 Task: Check the percentage active listings of gated community in the last 1 year.
Action: Mouse moved to (967, 211)
Screenshot: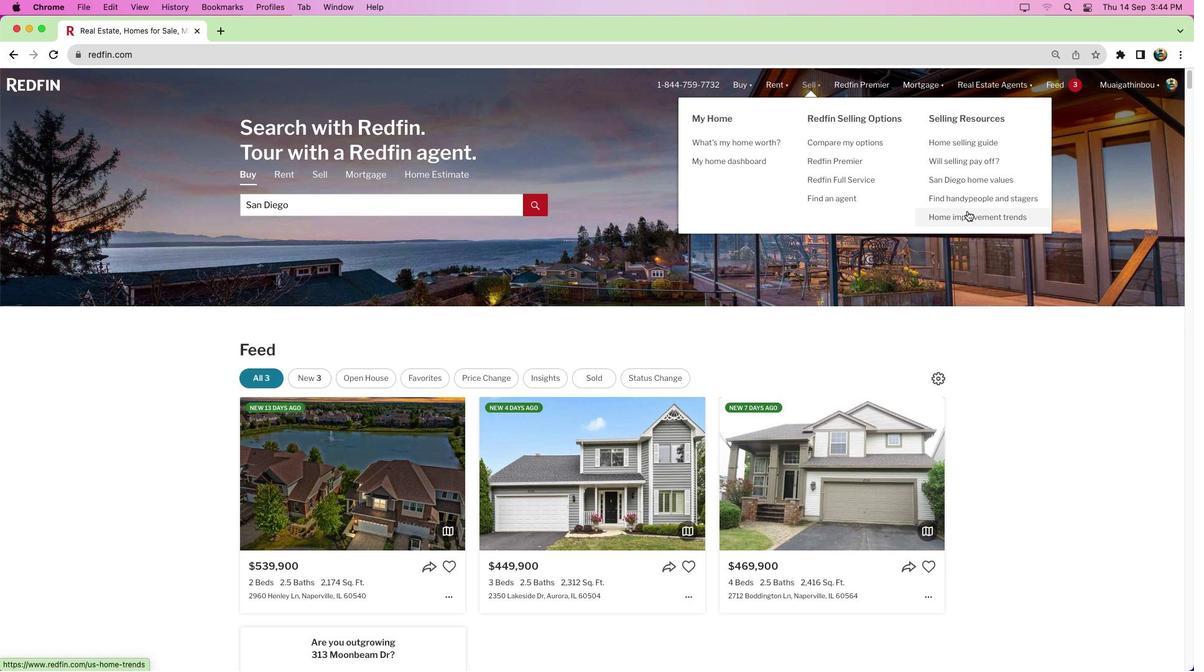 
Action: Mouse pressed left at (967, 211)
Screenshot: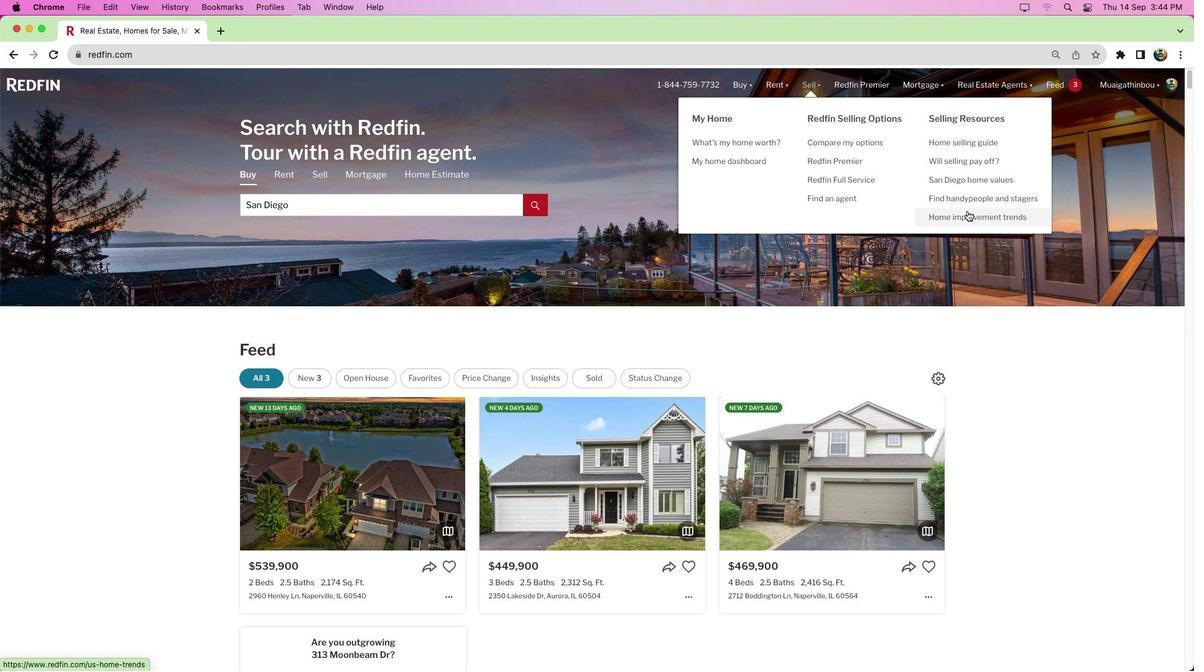
Action: Mouse moved to (536, 410)
Screenshot: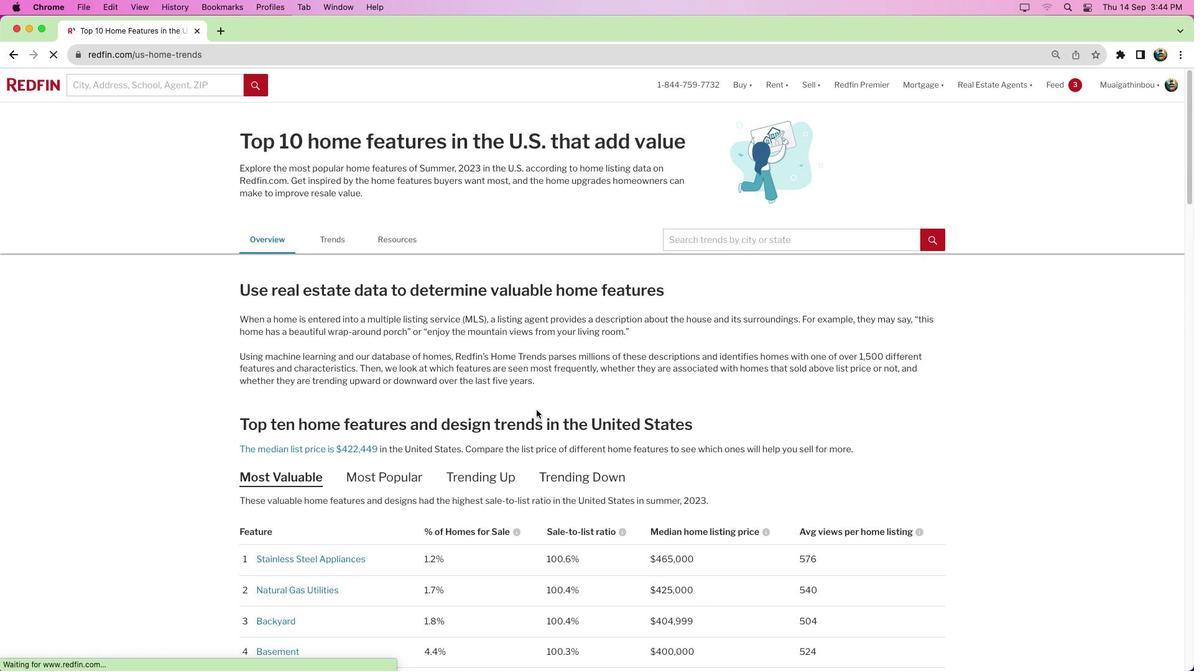 
Action: Mouse scrolled (536, 410) with delta (0, 0)
Screenshot: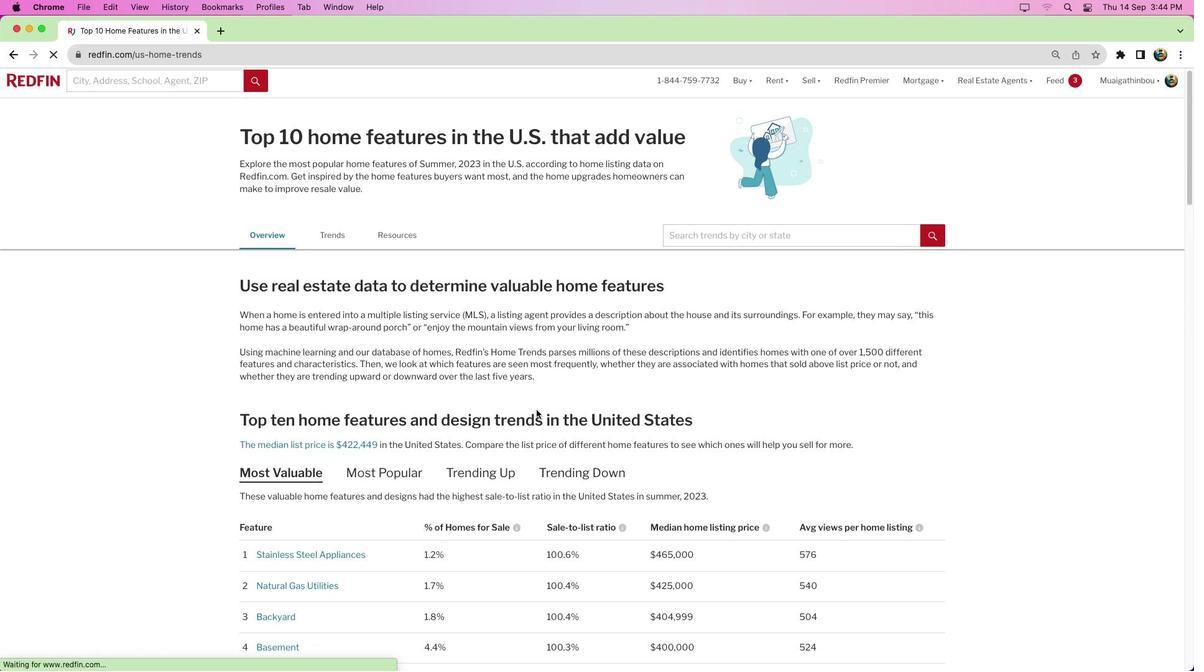
Action: Mouse scrolled (536, 410) with delta (0, 0)
Screenshot: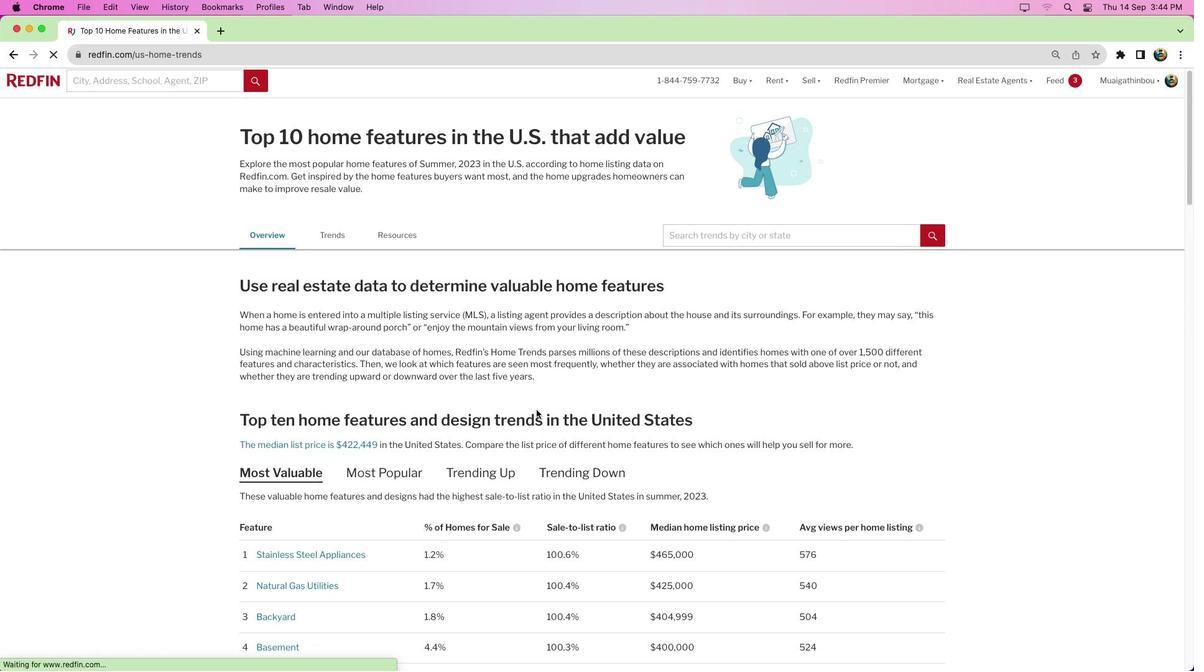 
Action: Mouse scrolled (536, 410) with delta (0, -4)
Screenshot: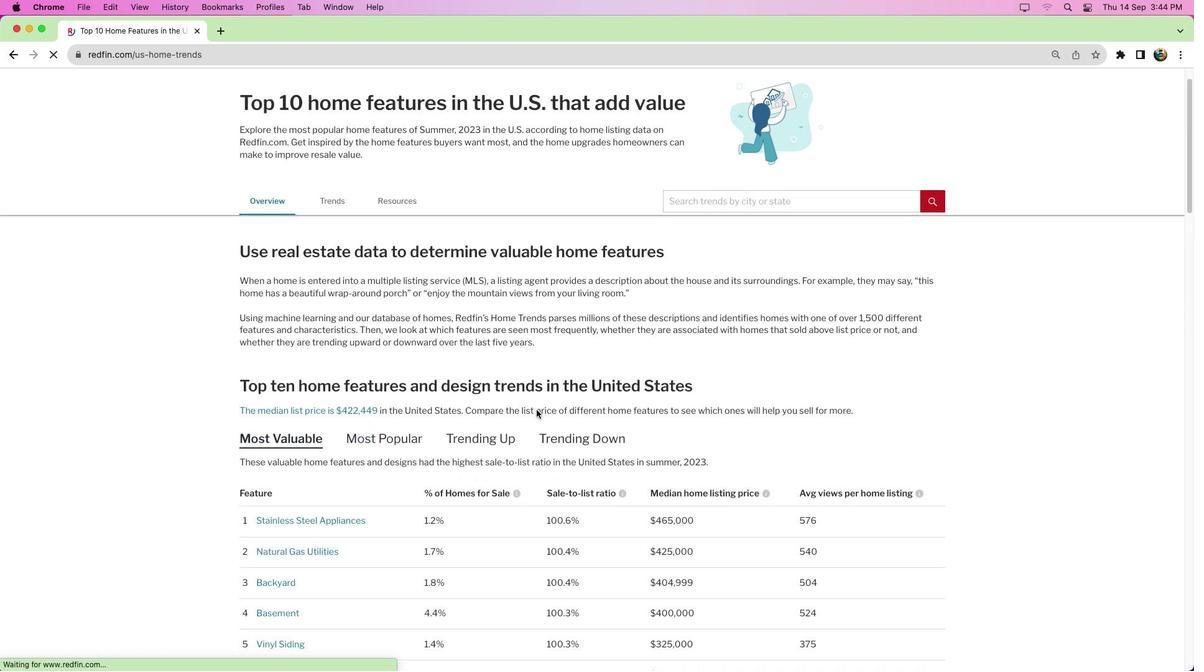 
Action: Mouse scrolled (536, 410) with delta (0, -5)
Screenshot: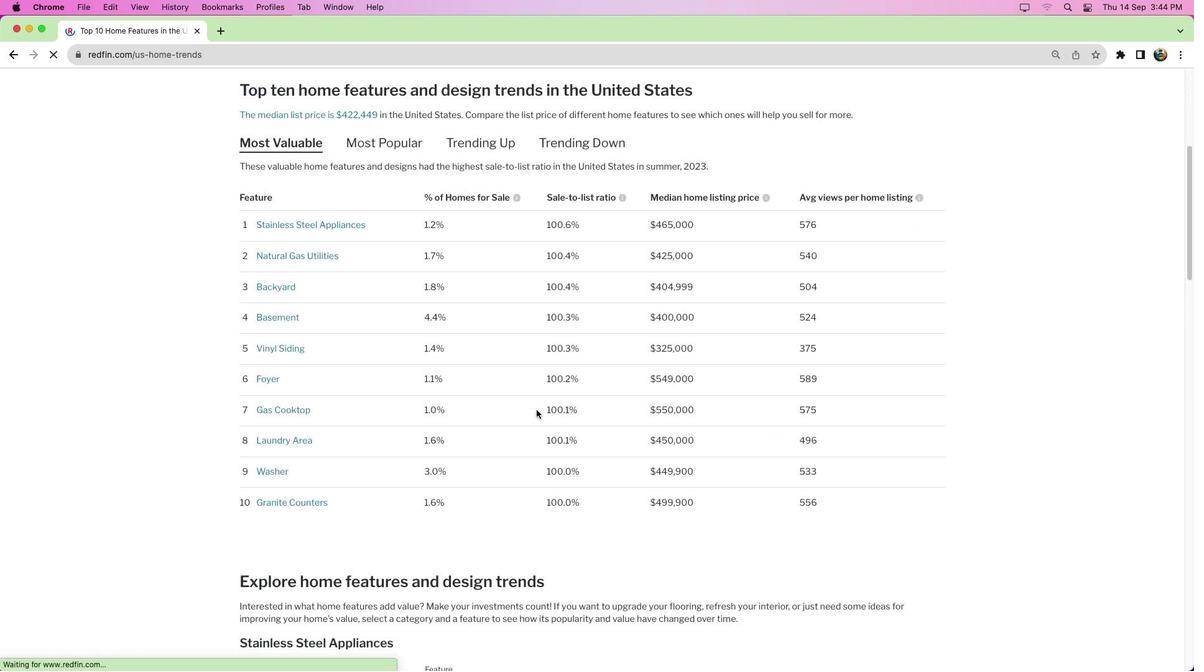 
Action: Mouse moved to (535, 409)
Screenshot: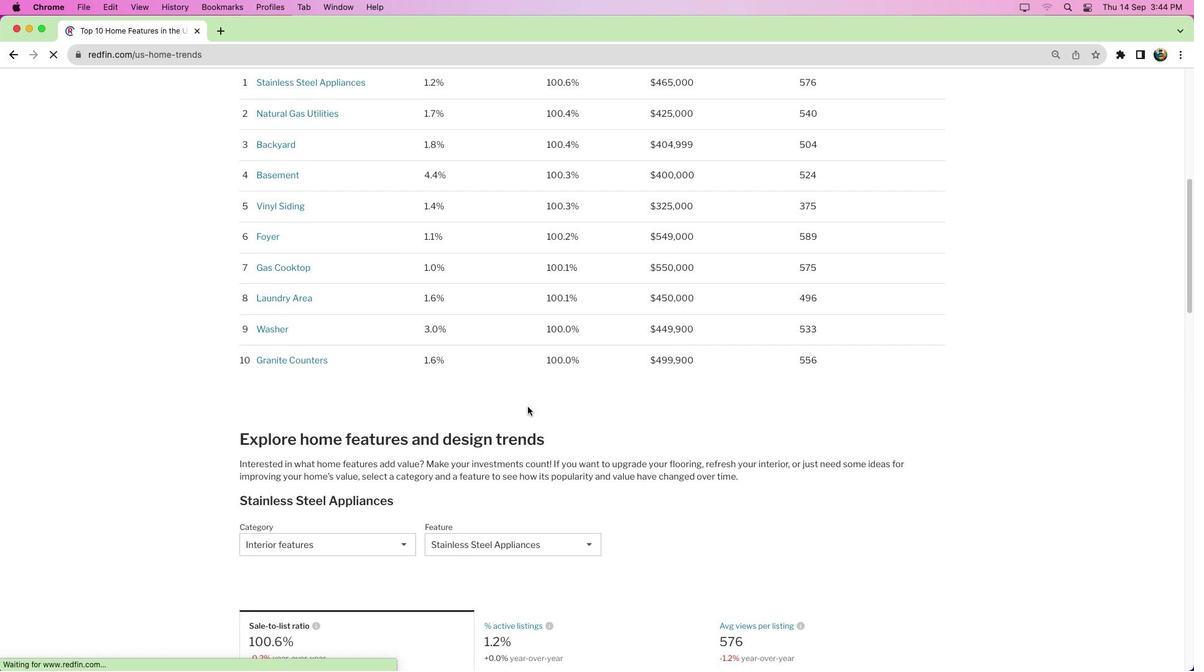 
Action: Mouse scrolled (535, 409) with delta (0, 0)
Screenshot: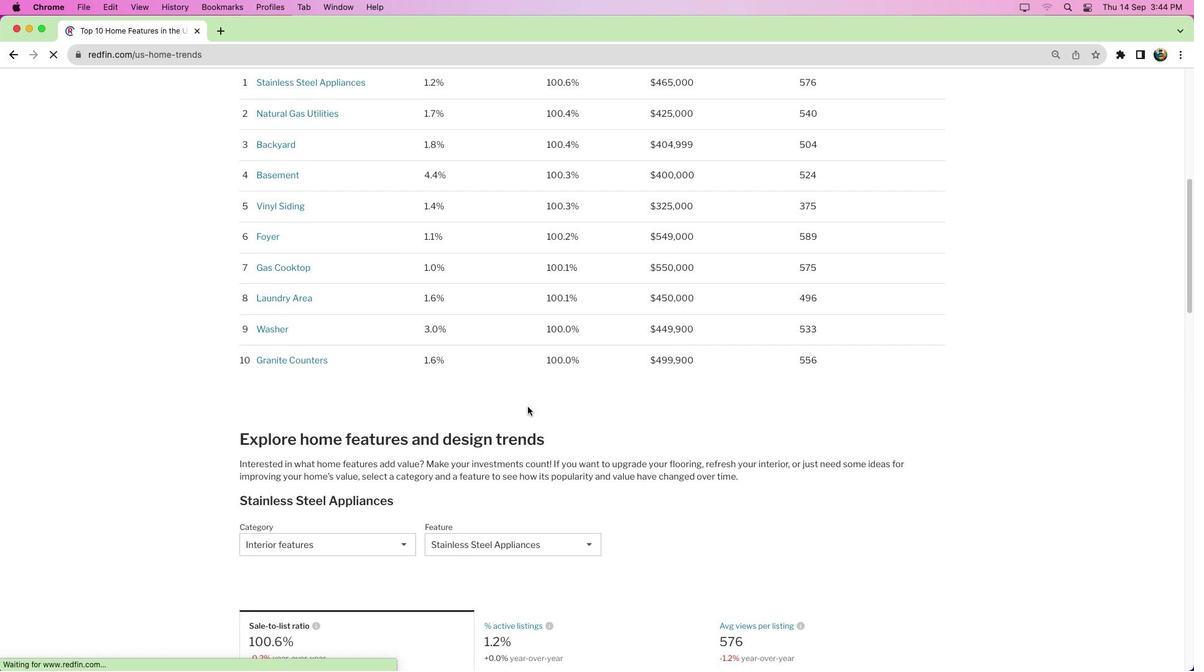 
Action: Mouse moved to (534, 409)
Screenshot: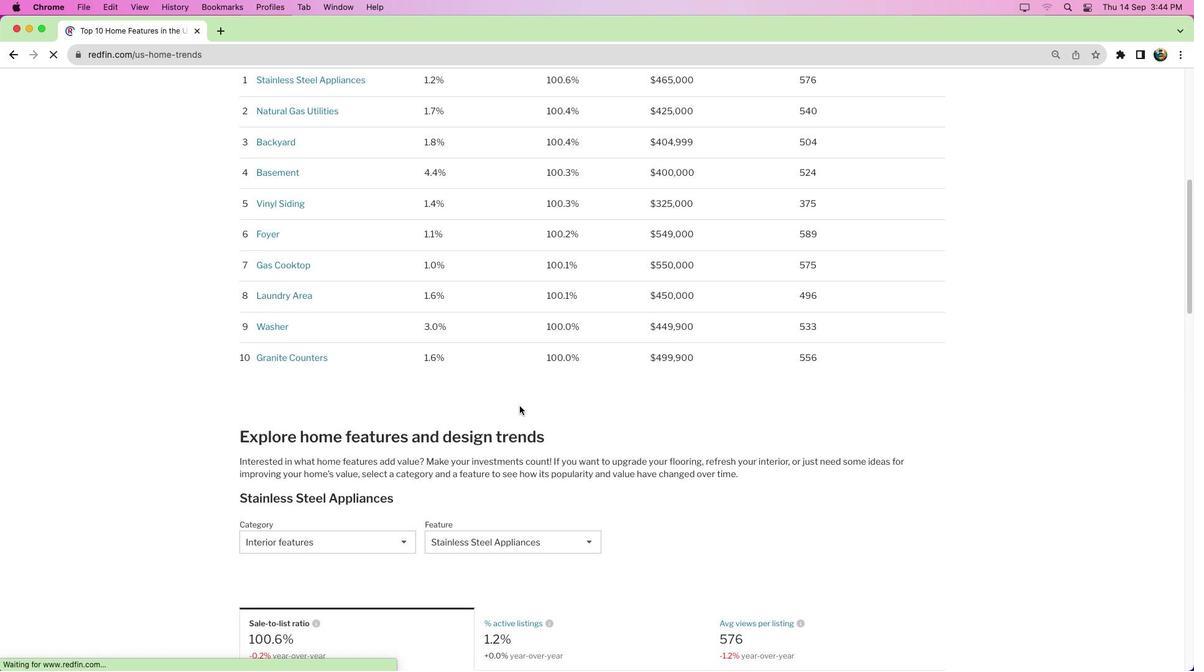 
Action: Mouse scrolled (534, 409) with delta (0, 0)
Screenshot: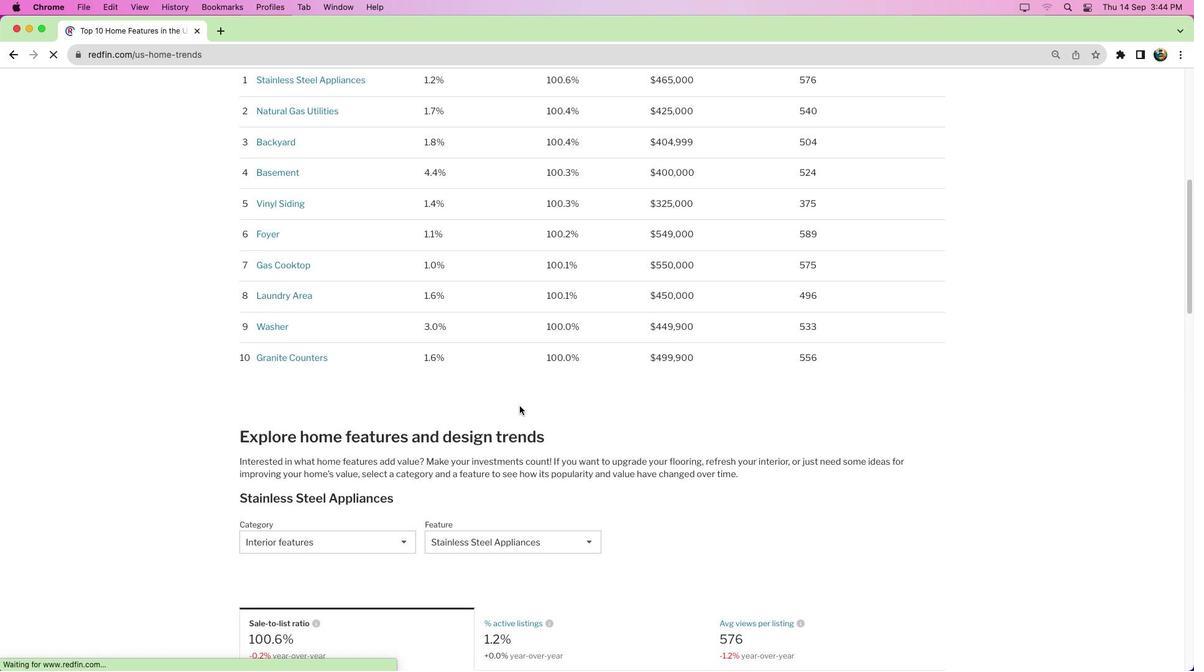
Action: Mouse moved to (342, 503)
Screenshot: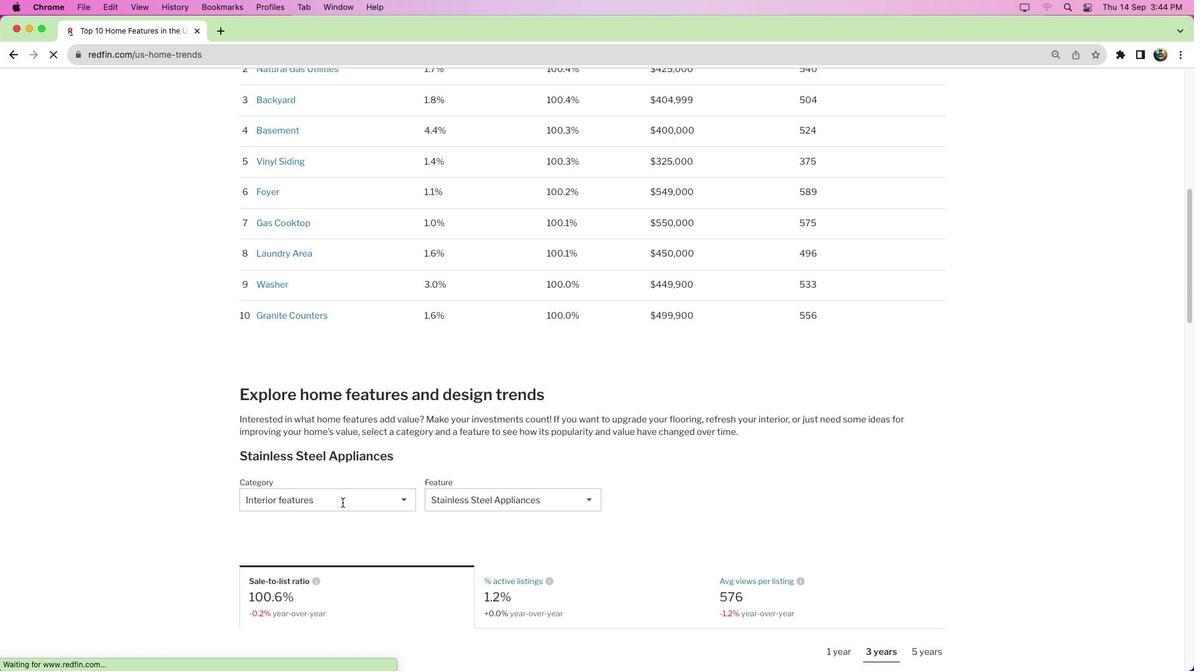 
Action: Mouse pressed left at (342, 503)
Screenshot: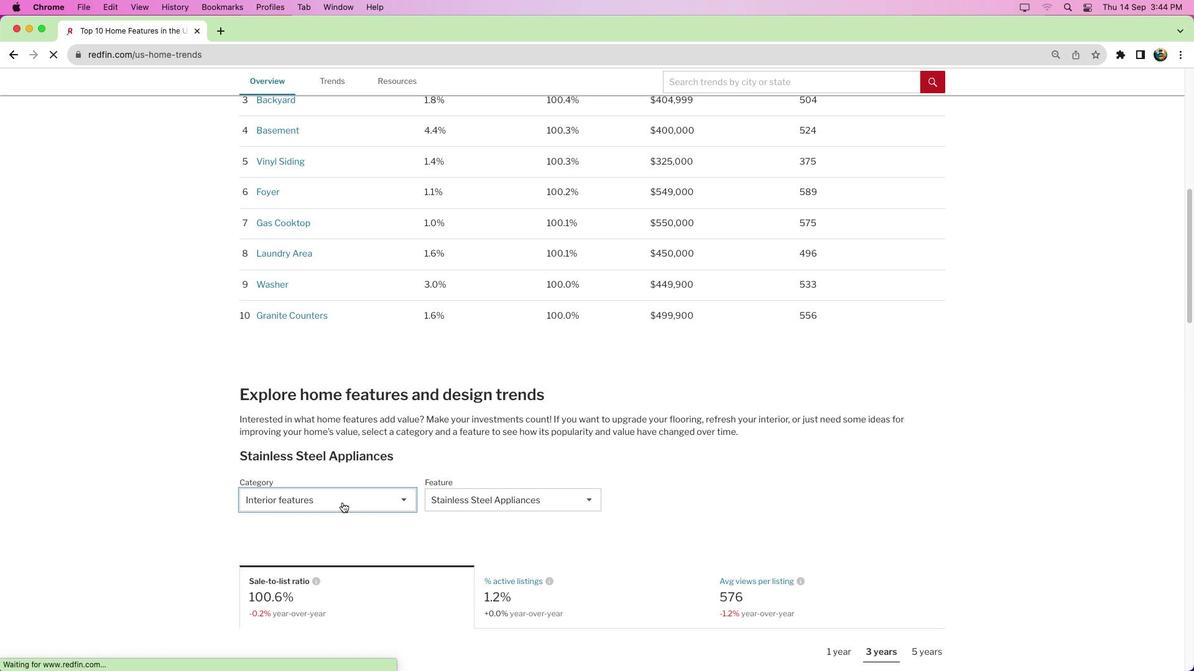 
Action: Mouse moved to (332, 533)
Screenshot: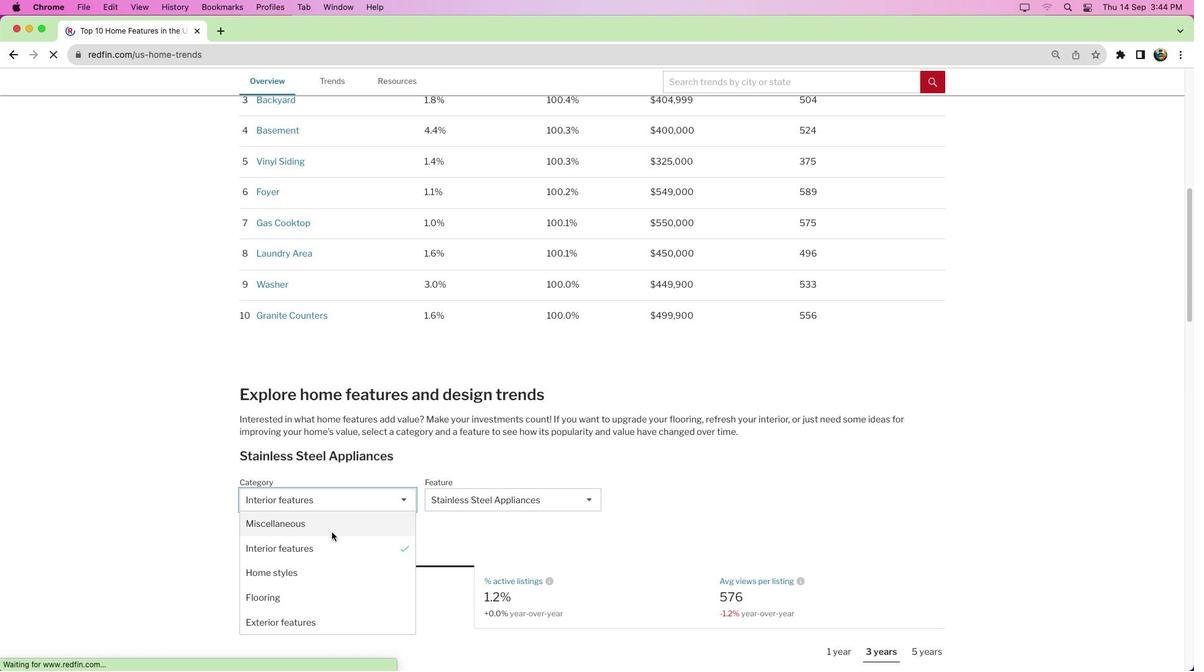
Action: Mouse pressed left at (332, 533)
Screenshot: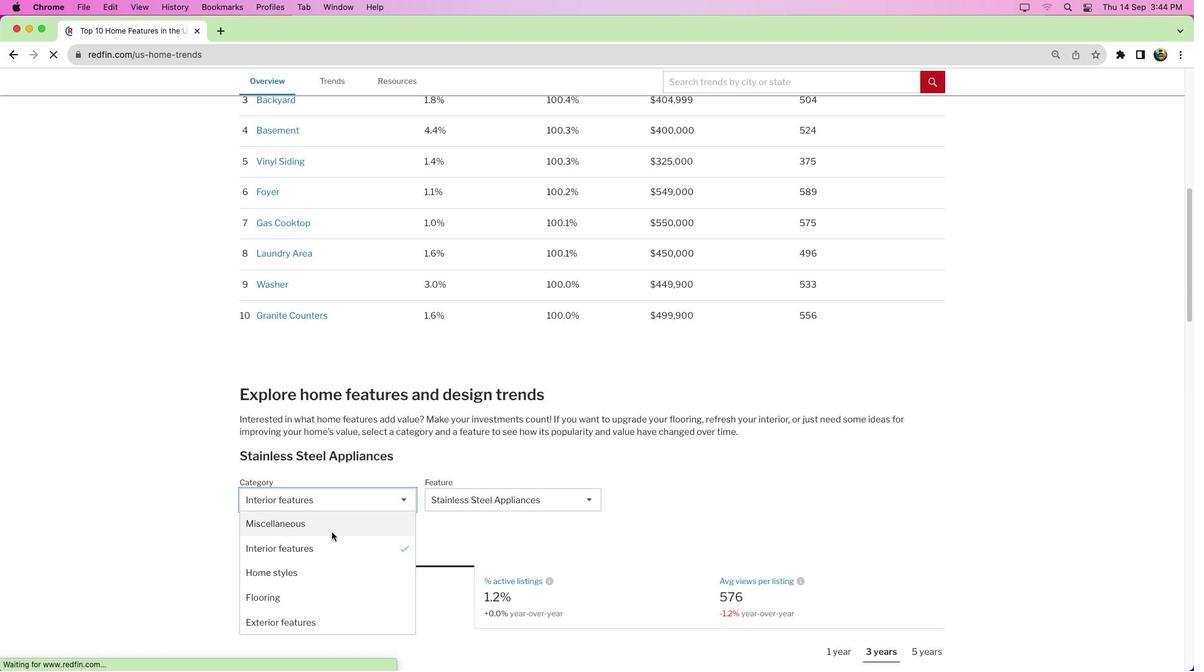 
Action: Mouse moved to (470, 505)
Screenshot: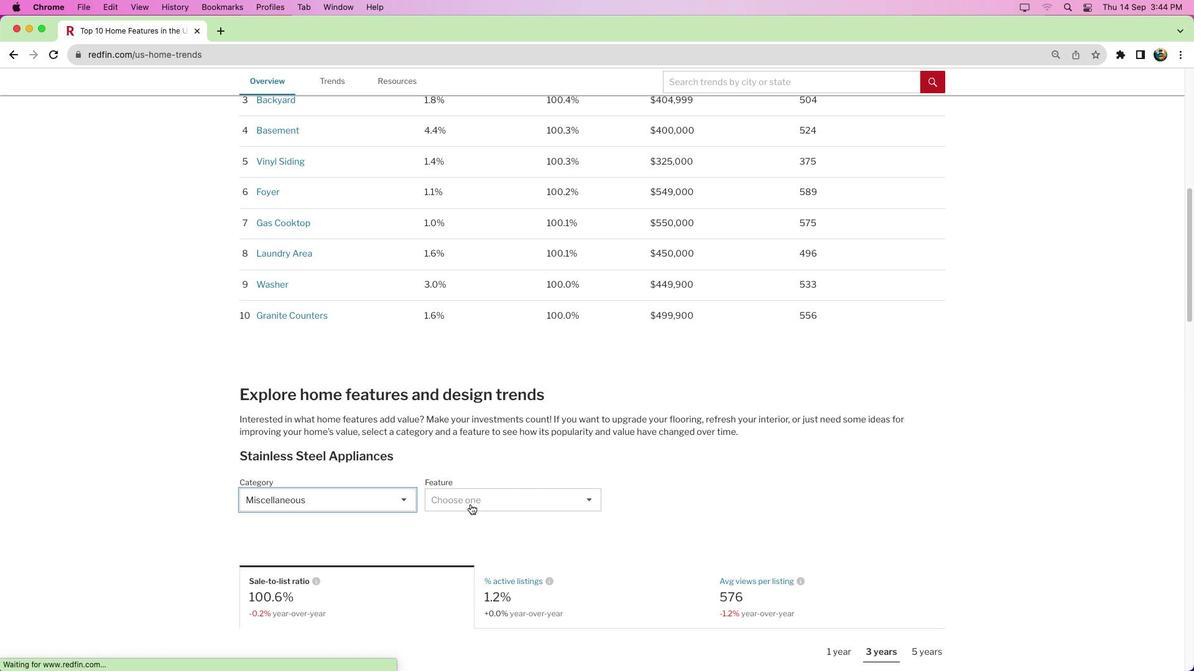 
Action: Mouse pressed left at (470, 505)
Screenshot: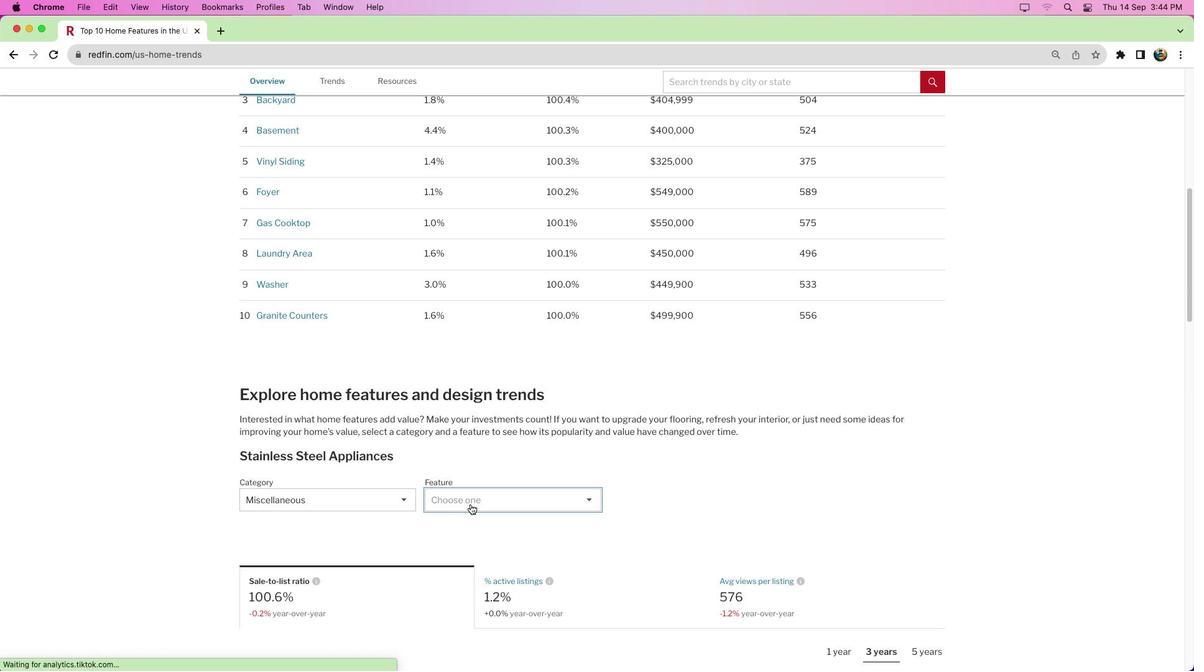 
Action: Mouse moved to (492, 624)
Screenshot: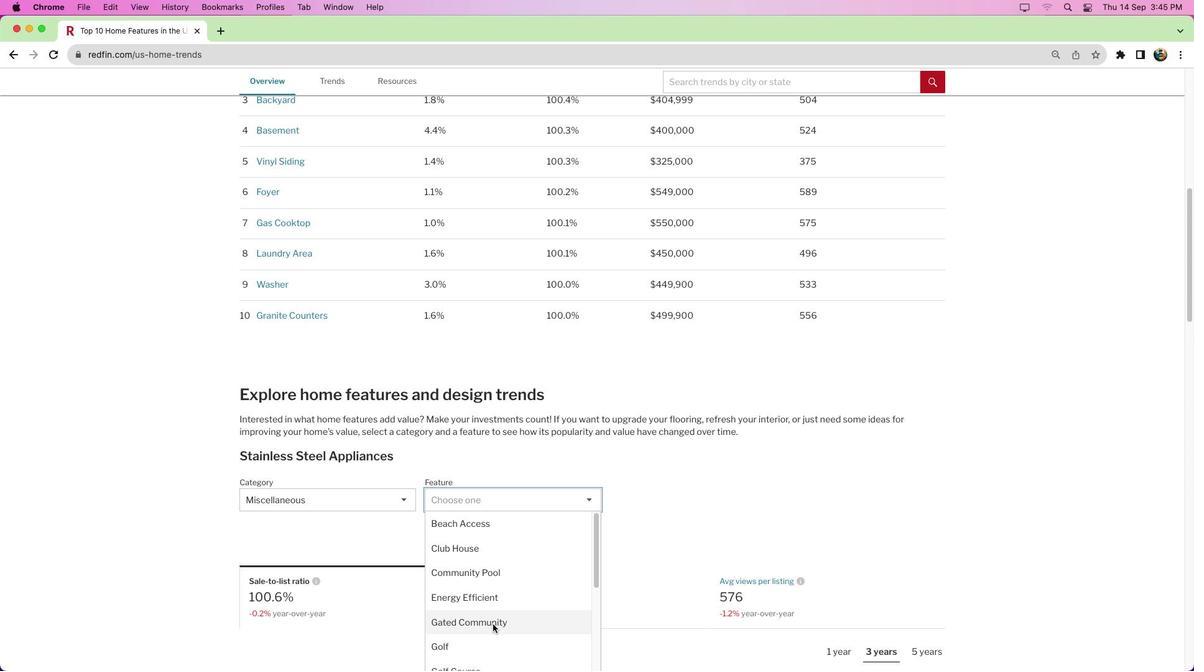 
Action: Mouse pressed left at (492, 624)
Screenshot: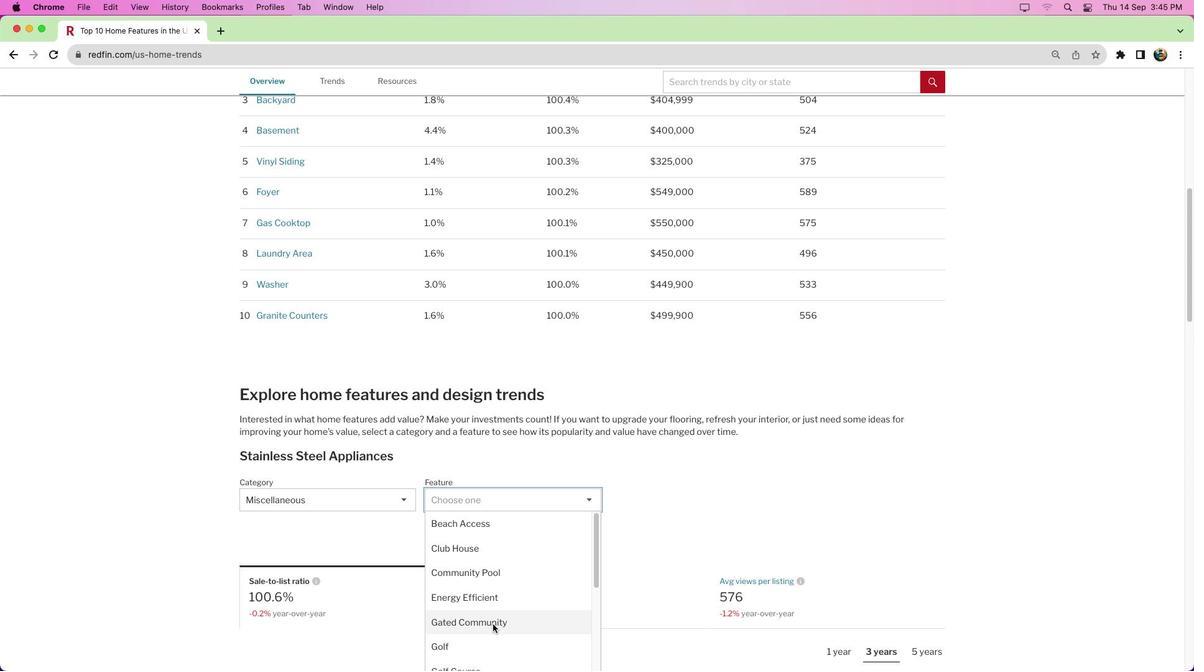 
Action: Mouse moved to (705, 504)
Screenshot: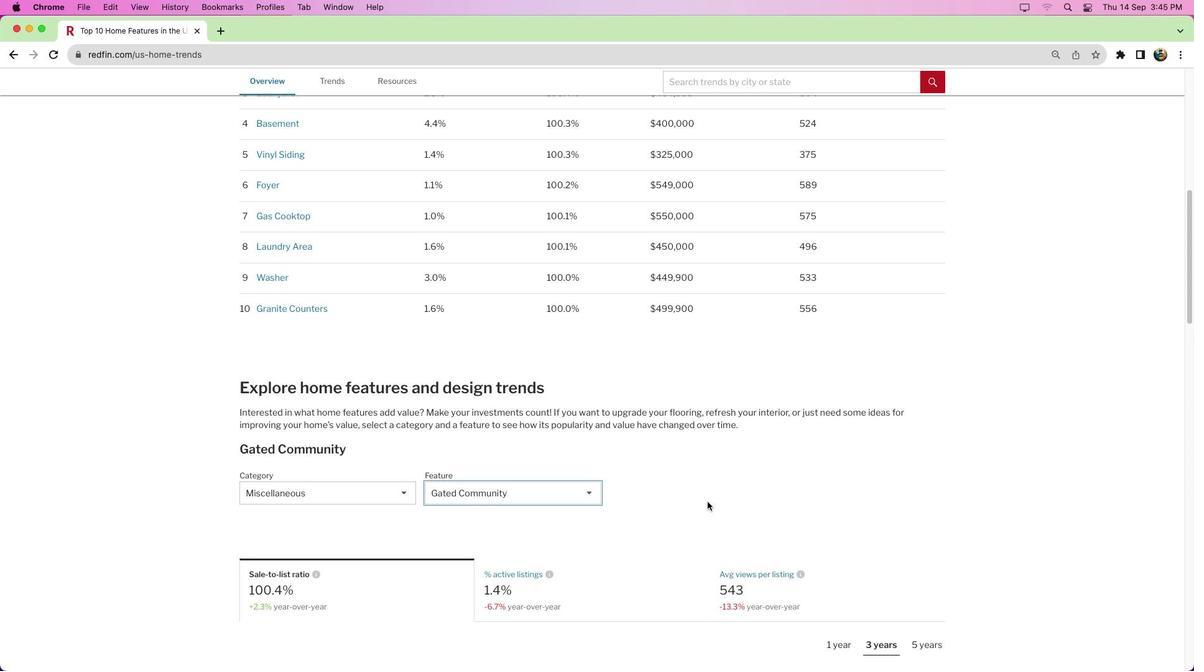 
Action: Mouse scrolled (705, 504) with delta (0, 0)
Screenshot: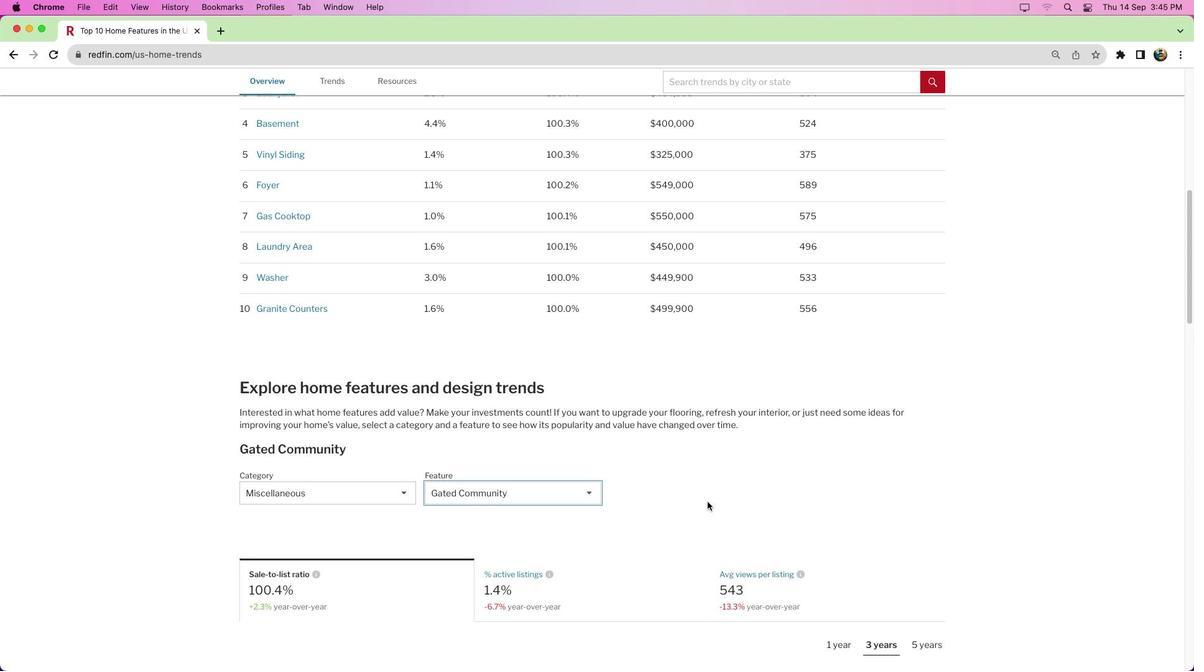 
Action: Mouse moved to (706, 504)
Screenshot: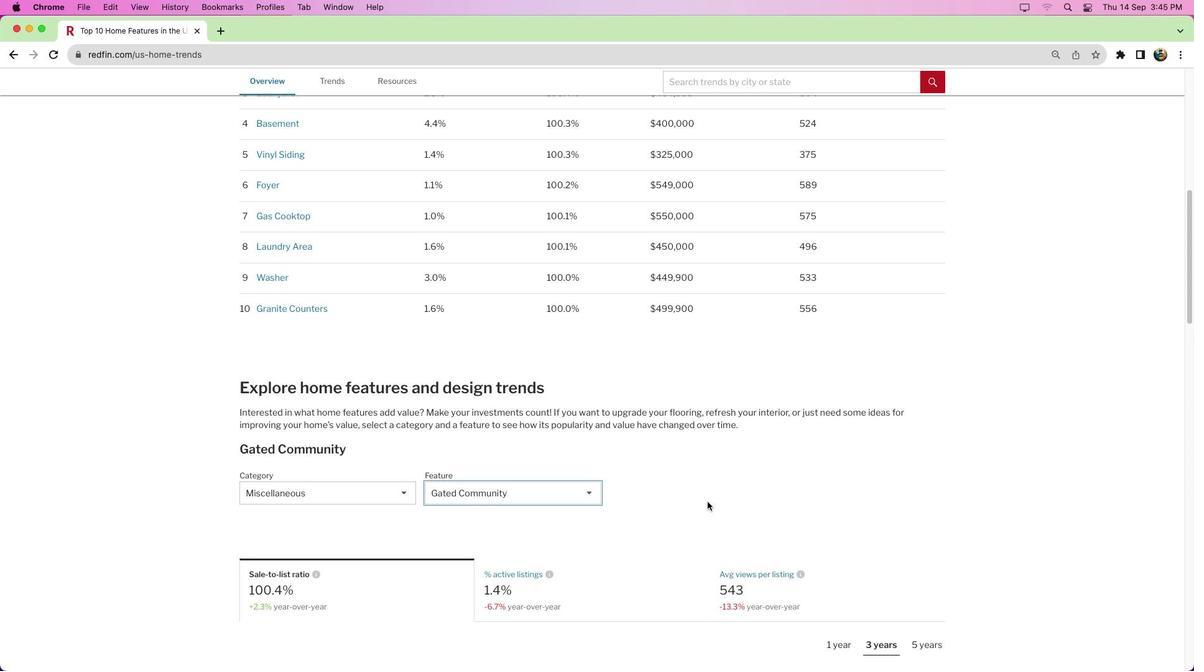 
Action: Mouse scrolled (706, 504) with delta (0, 0)
Screenshot: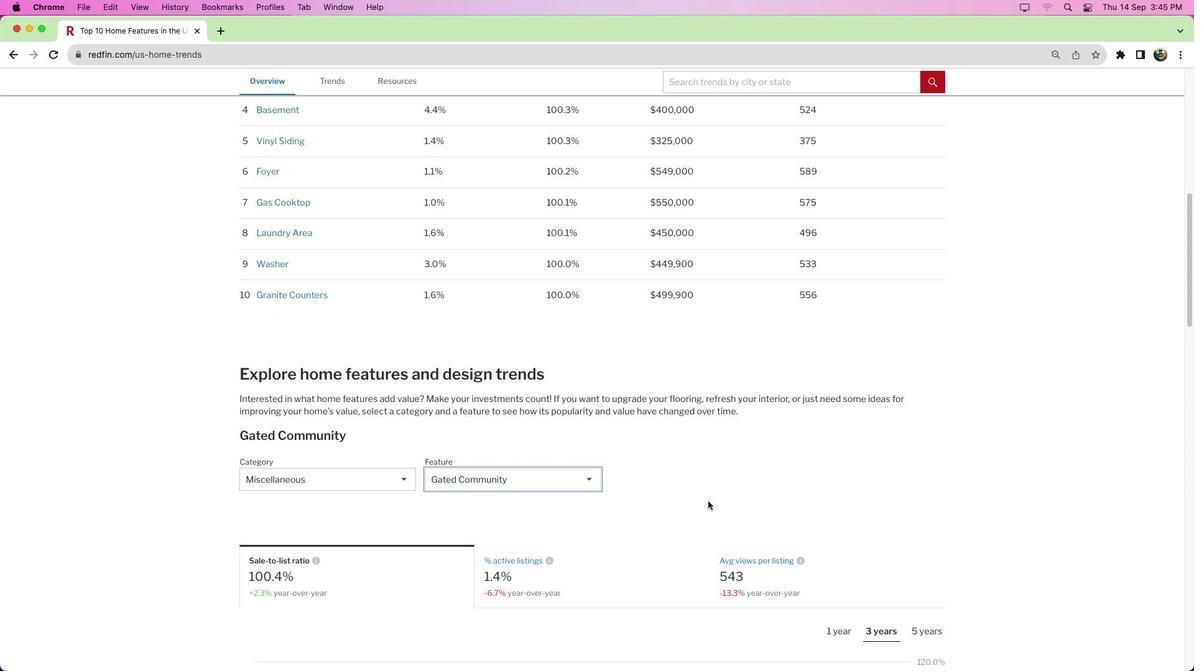 
Action: Mouse moved to (707, 501)
Screenshot: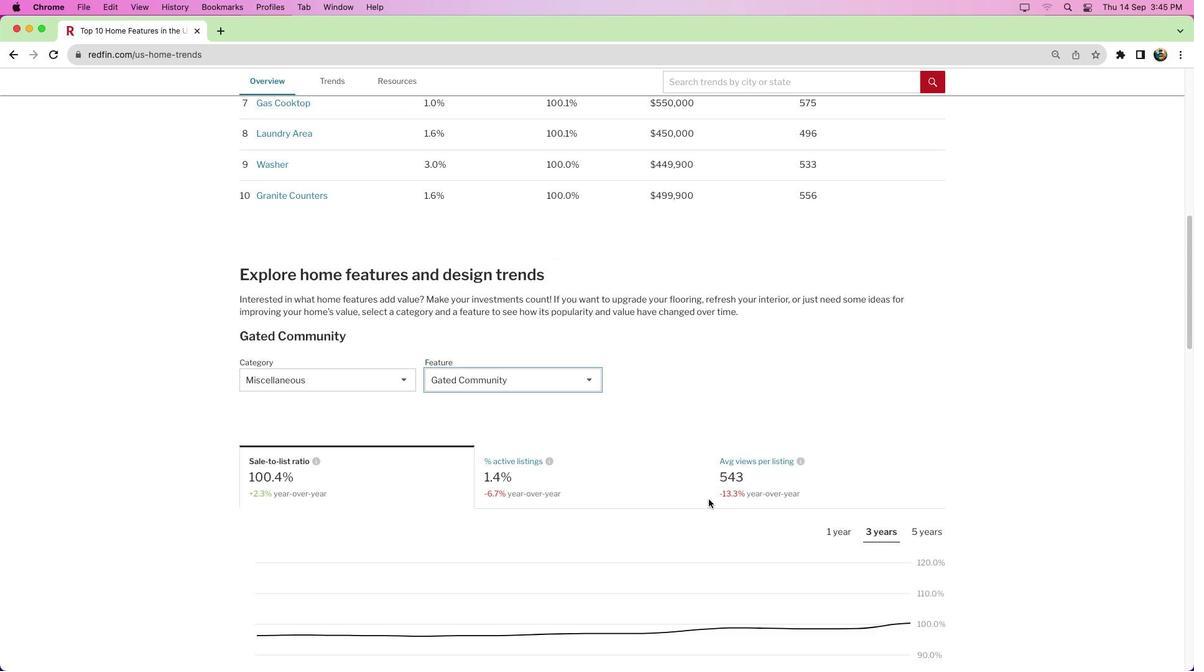 
Action: Mouse scrolled (707, 501) with delta (0, -3)
Screenshot: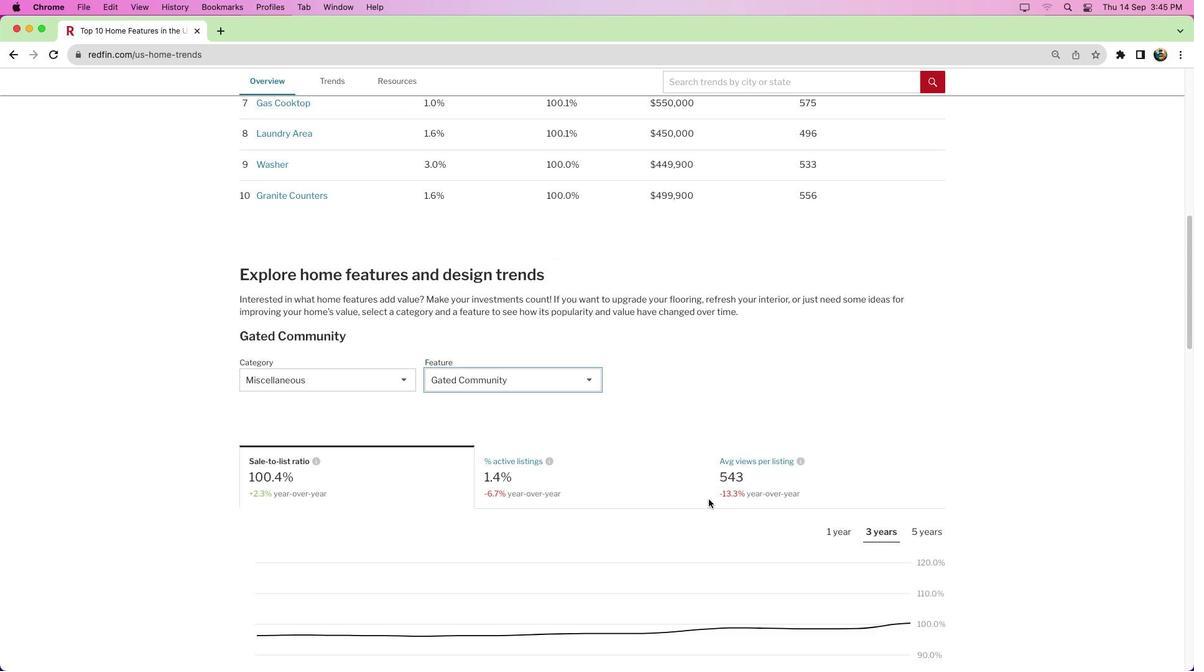 
Action: Mouse moved to (709, 498)
Screenshot: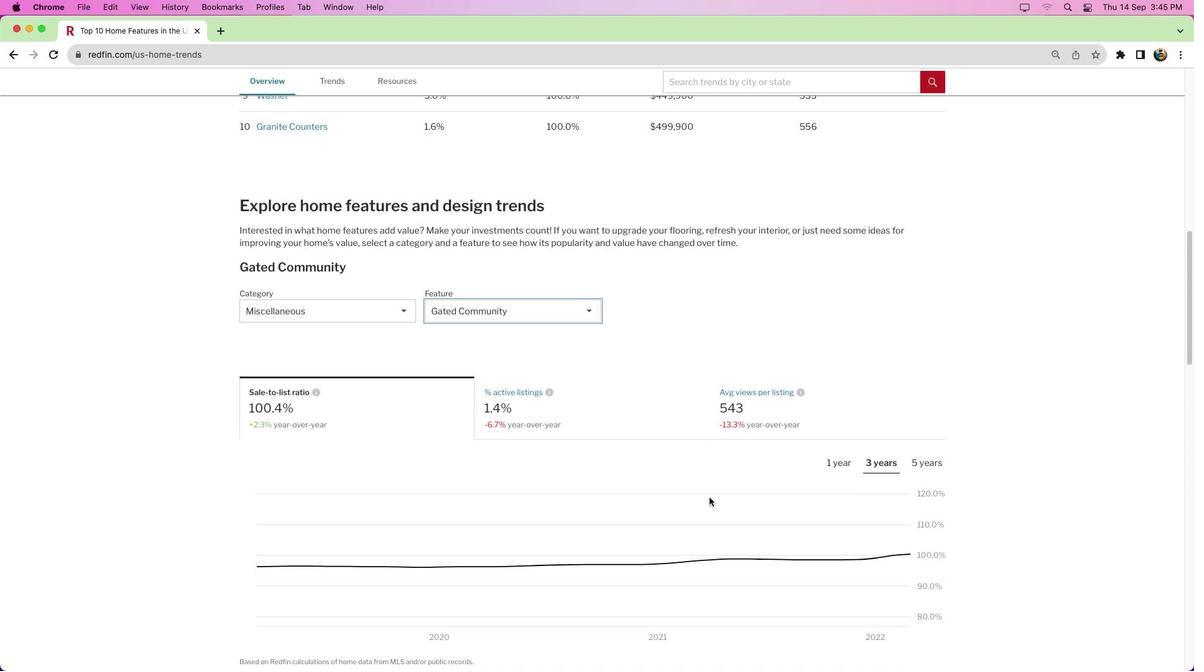 
Action: Mouse scrolled (709, 498) with delta (0, 0)
Screenshot: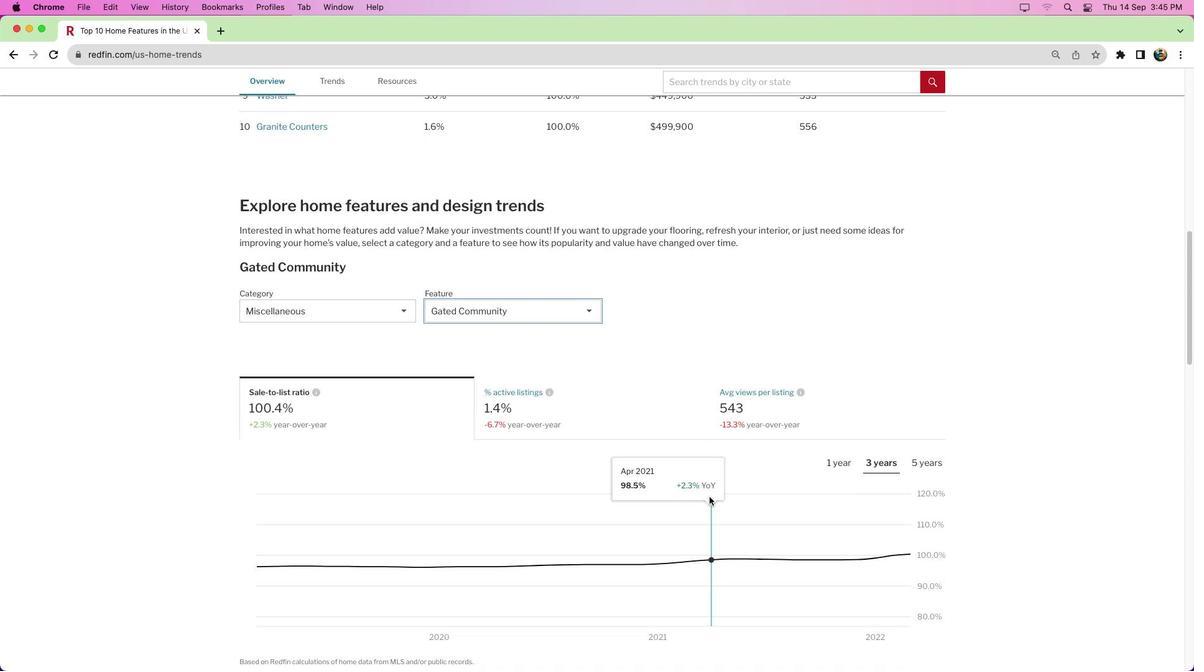 
Action: Mouse moved to (539, 385)
Screenshot: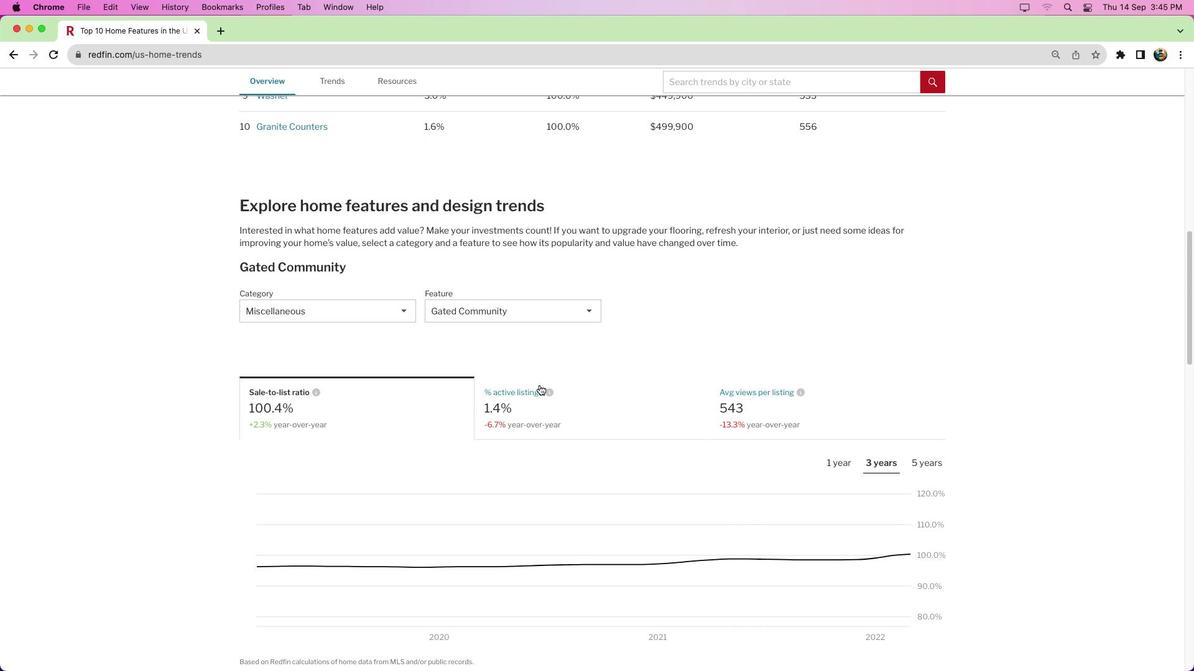 
Action: Mouse pressed left at (539, 385)
Screenshot: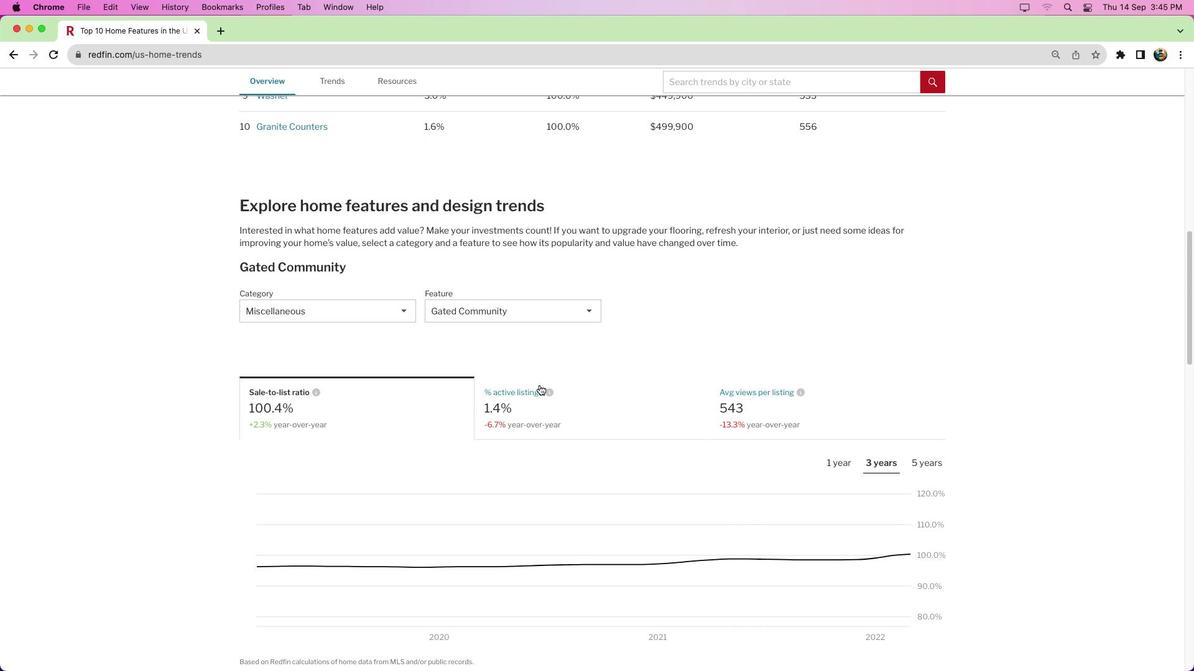 
Action: Mouse moved to (824, 461)
Screenshot: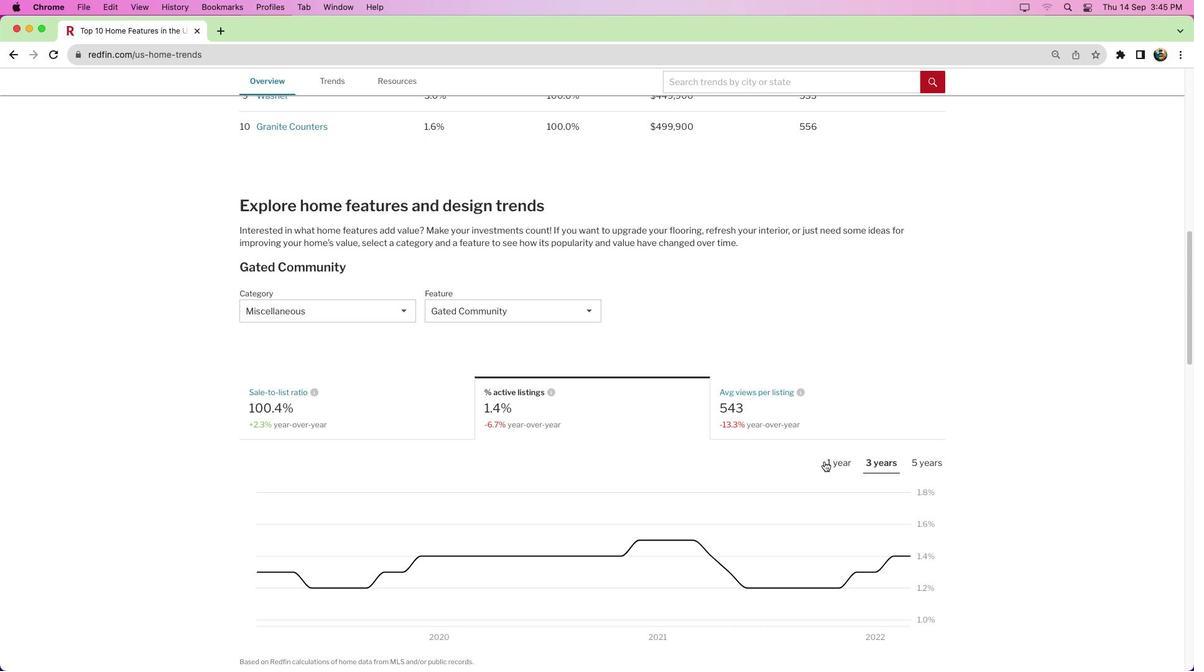 
Action: Mouse pressed left at (824, 461)
Screenshot: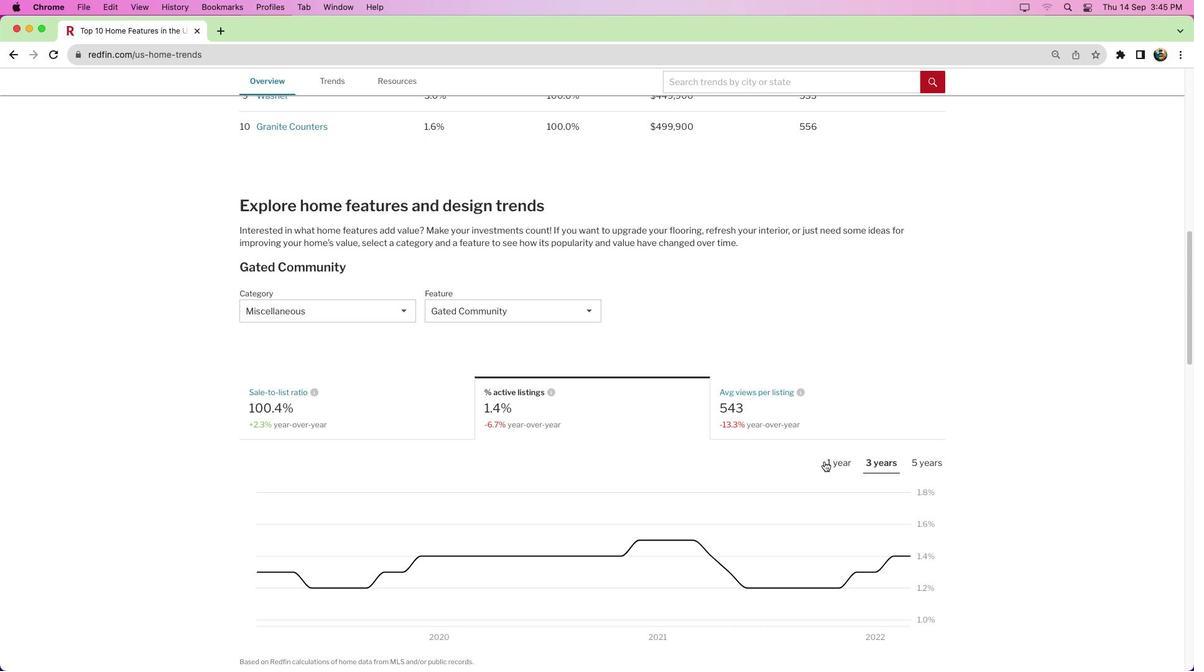 
Action: Mouse moved to (762, 524)
Screenshot: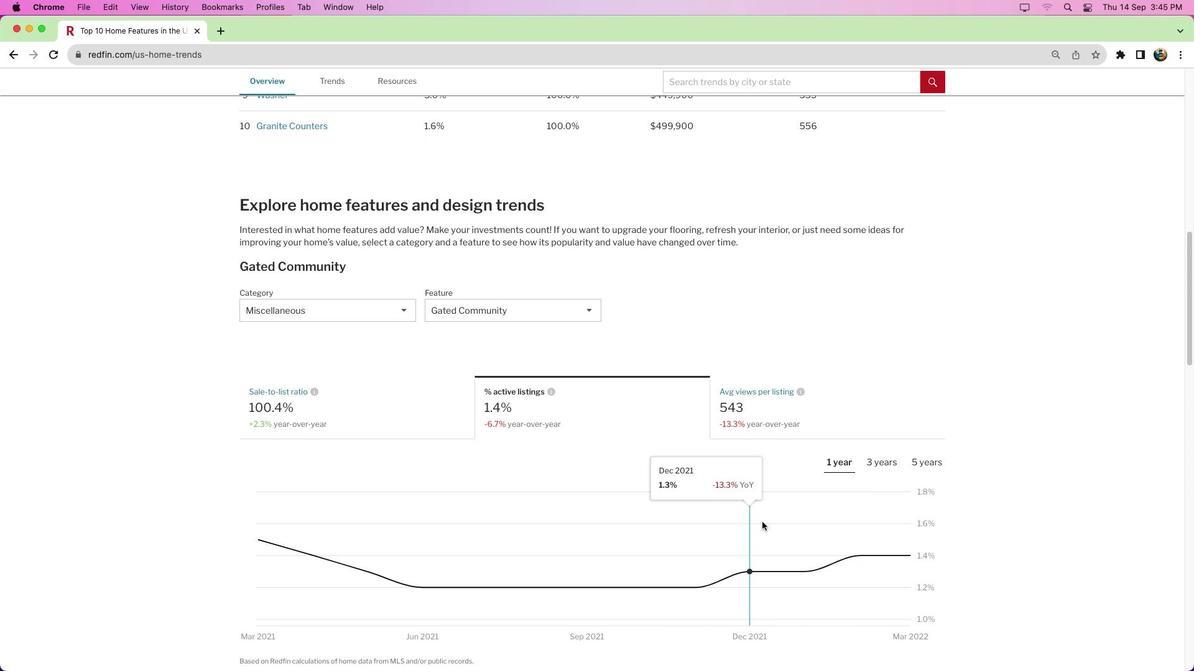 
Action: Mouse scrolled (762, 524) with delta (0, 0)
Screenshot: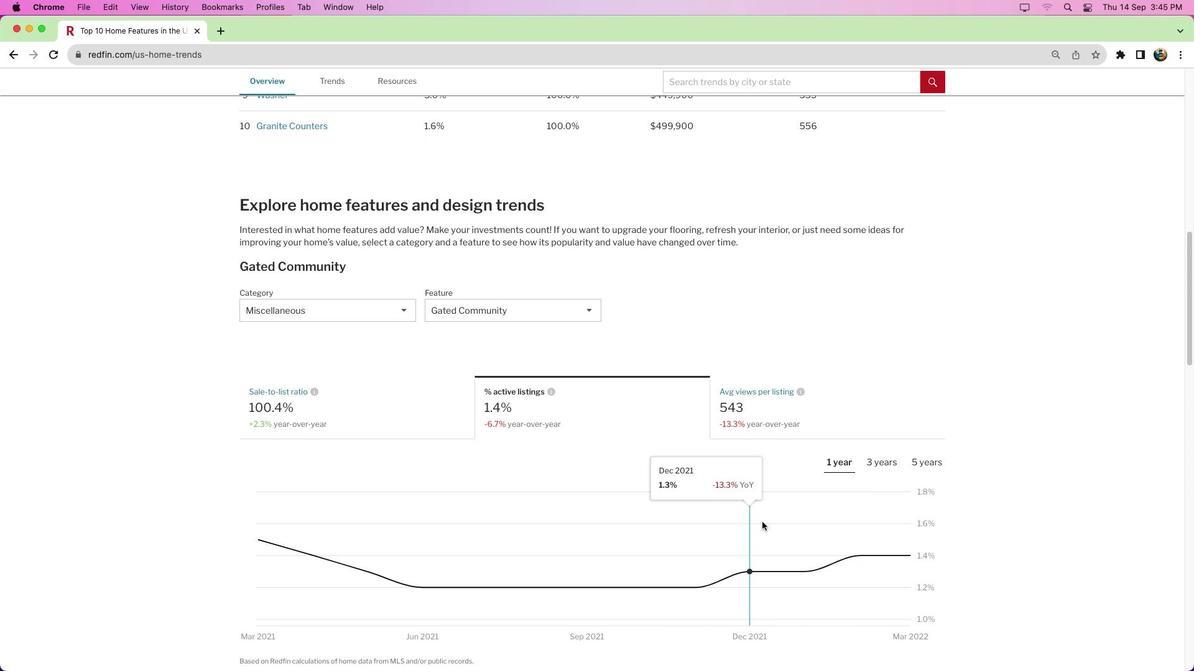 
Action: Mouse moved to (762, 521)
Screenshot: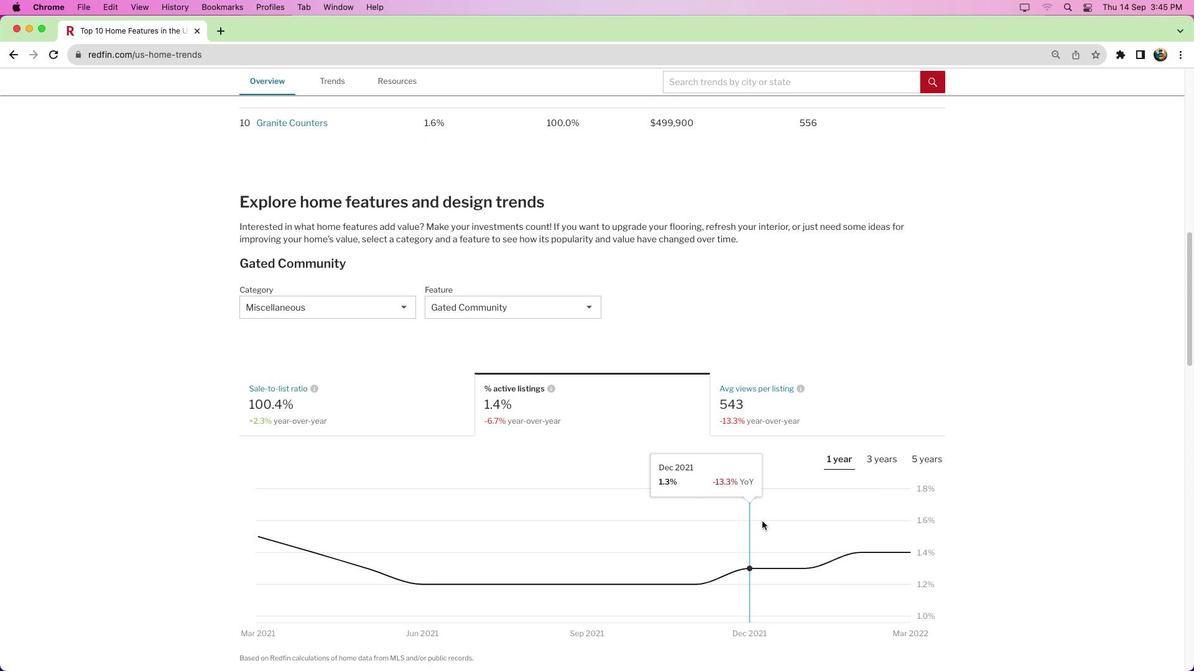 
Action: Mouse scrolled (762, 521) with delta (0, 0)
Screenshot: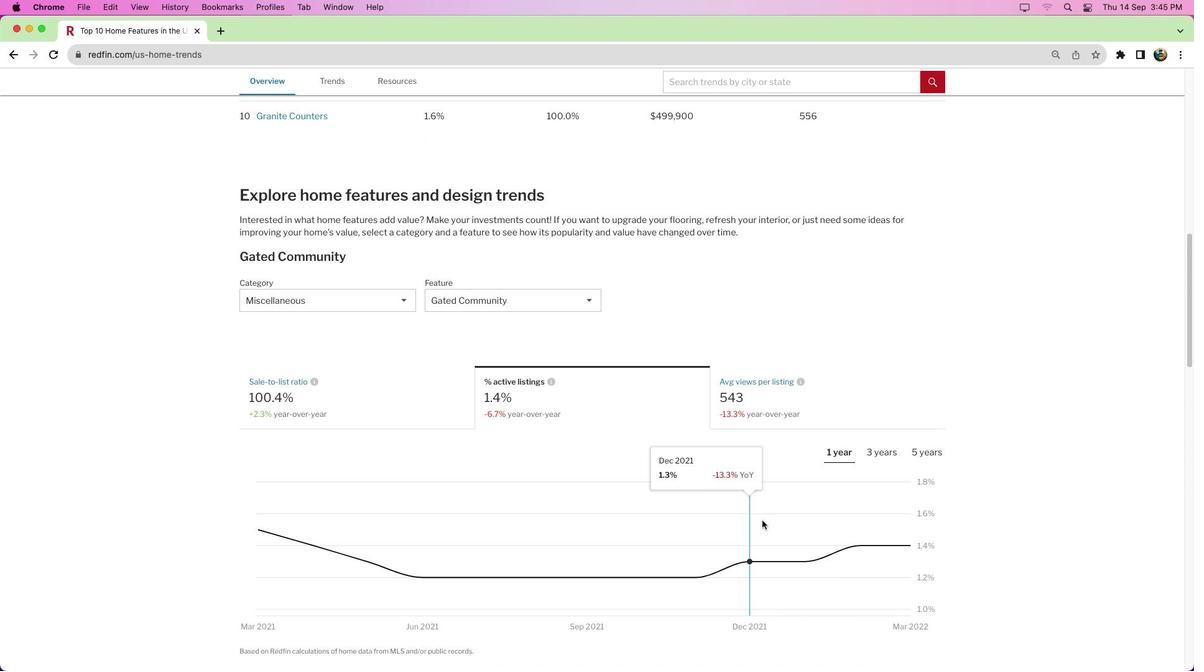 
Action: Mouse moved to (765, 516)
Screenshot: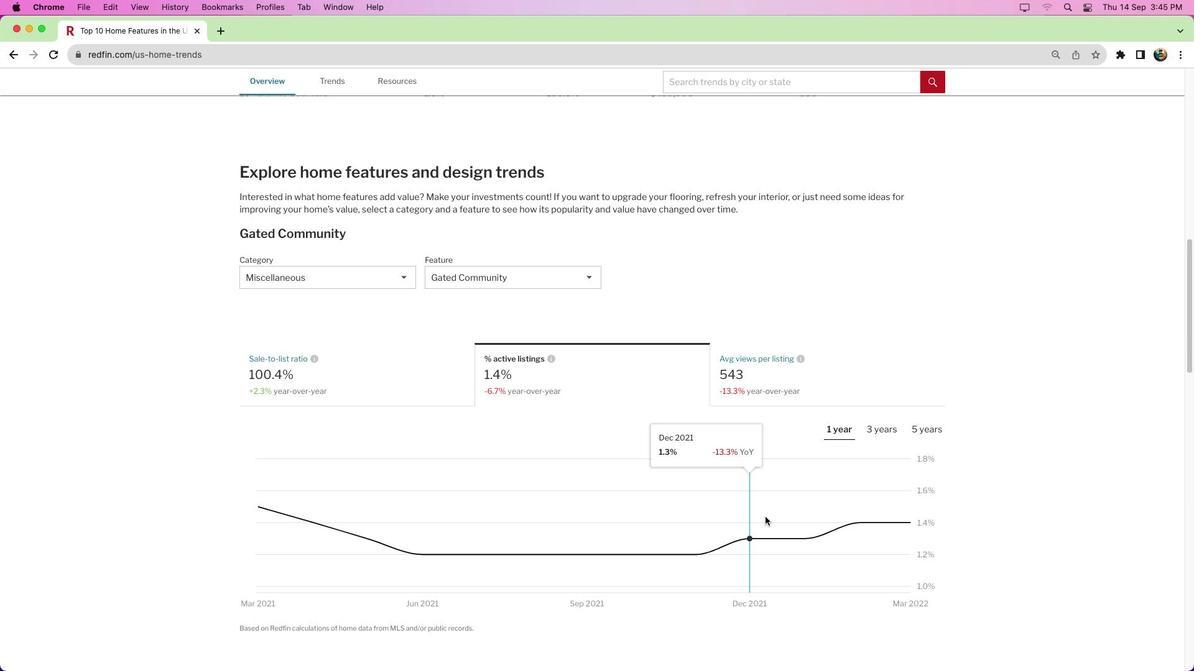 
Action: Mouse scrolled (765, 516) with delta (0, 0)
Screenshot: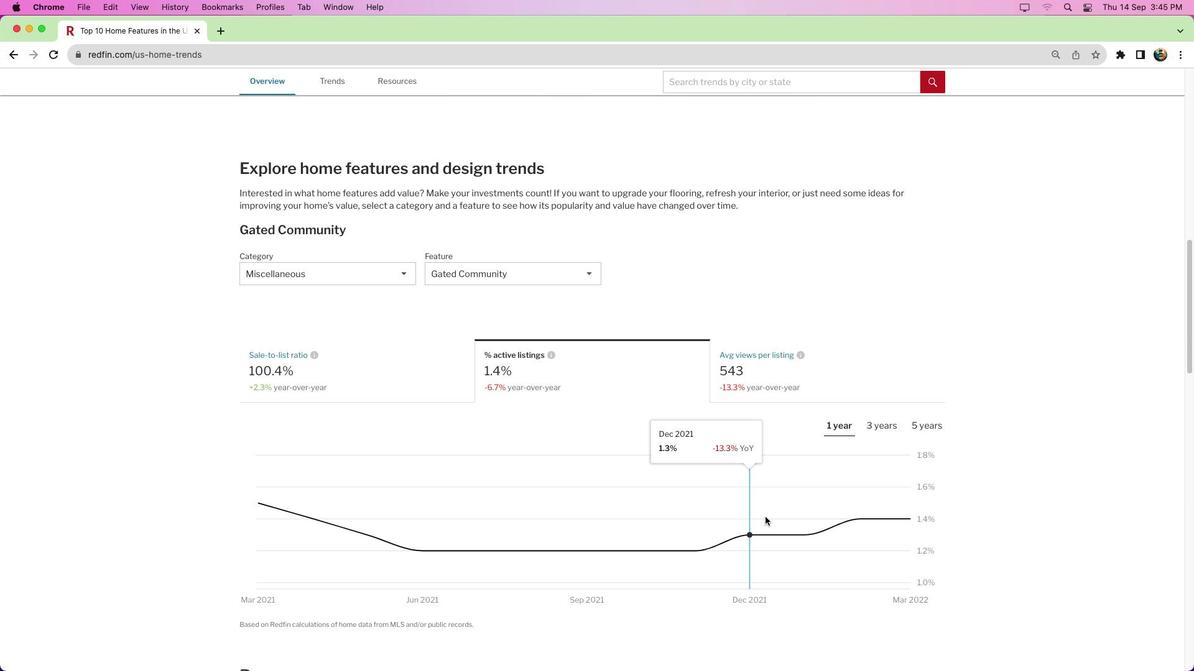 
Action: Mouse scrolled (765, 516) with delta (0, 0)
Screenshot: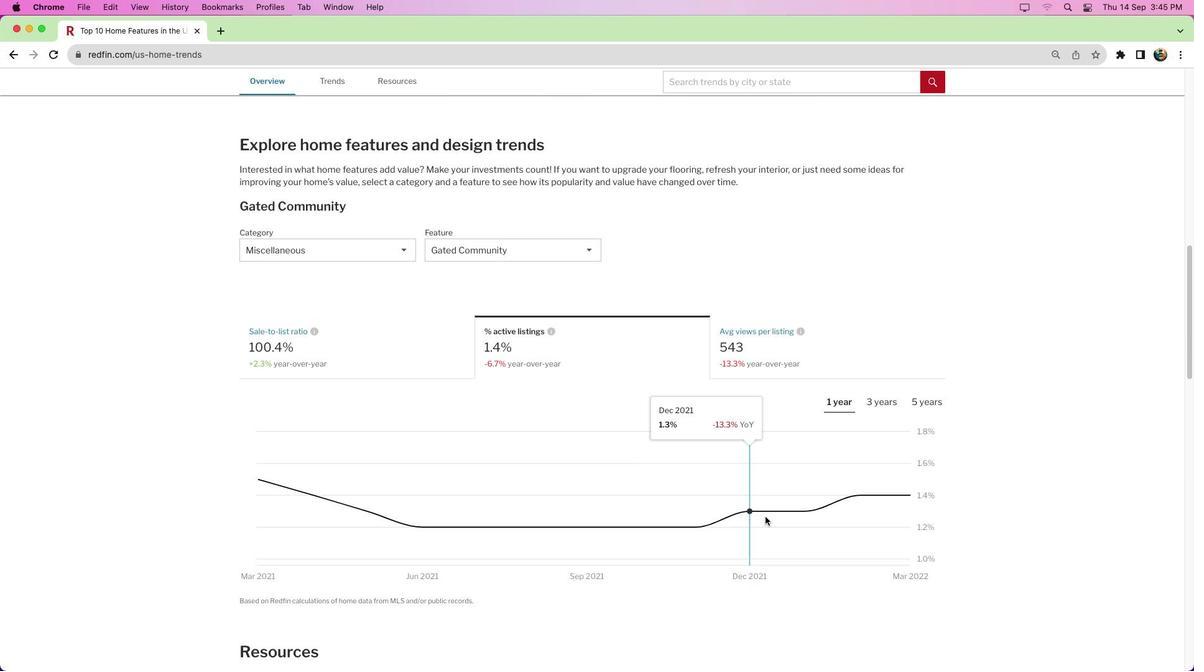 
Action: Mouse scrolled (765, 516) with delta (0, -3)
Screenshot: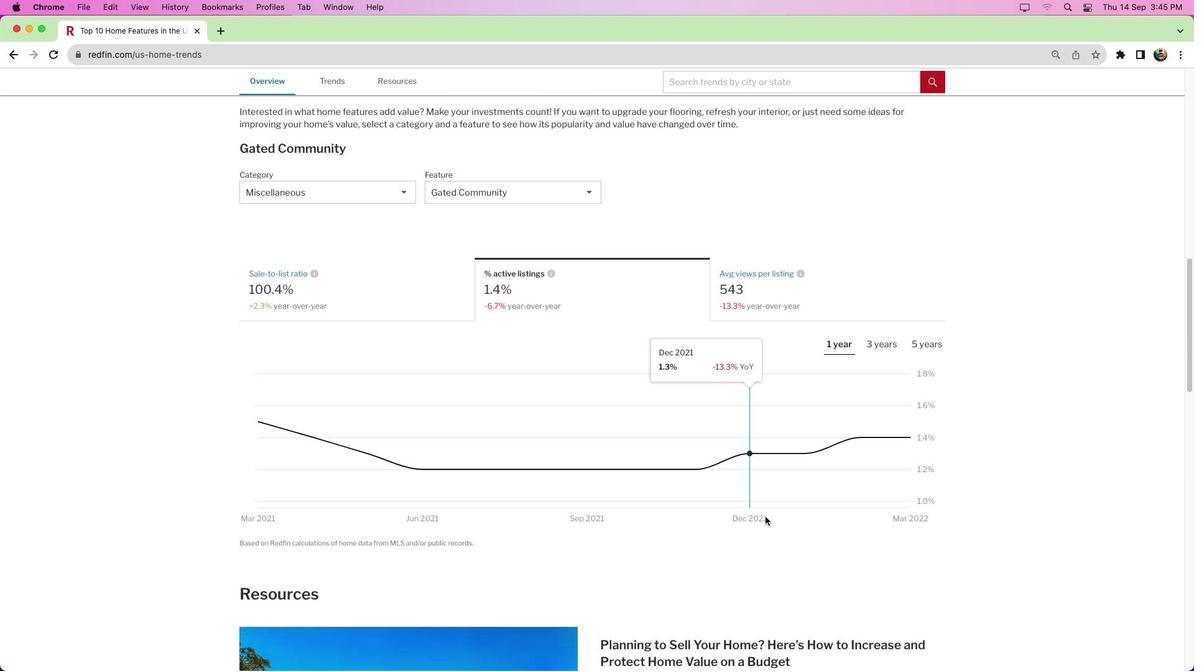 
Action: Mouse moved to (766, 516)
Screenshot: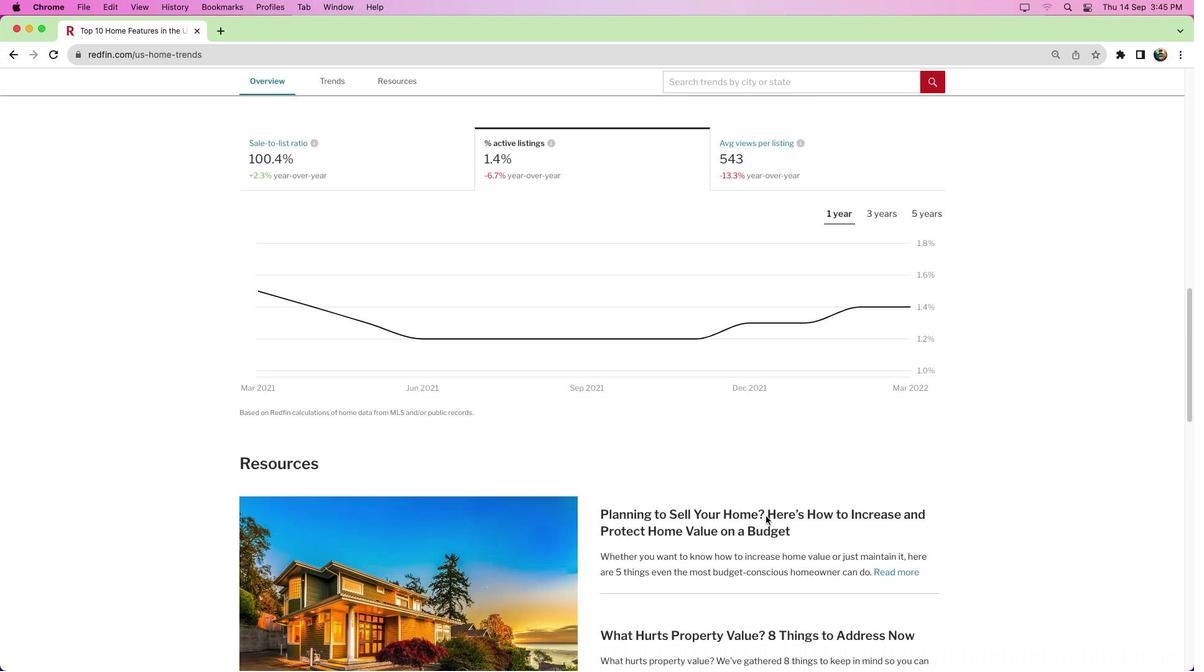 
Action: Mouse scrolled (766, 516) with delta (0, -2)
Screenshot: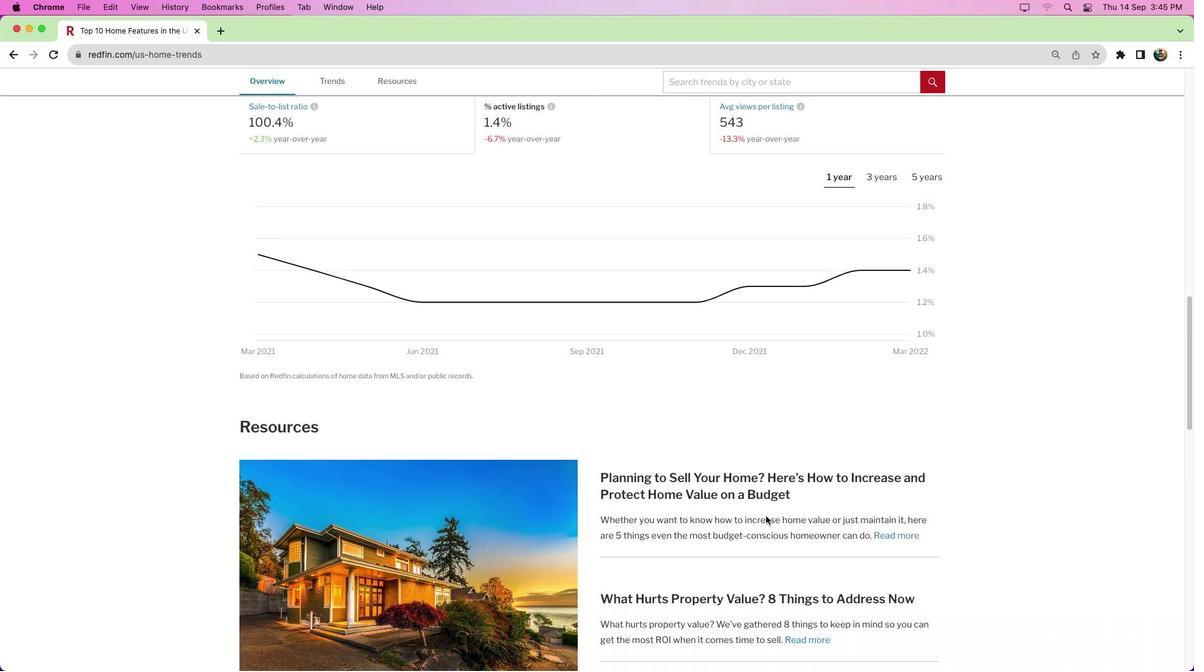 
